 Task: Select transit view around selected location Hilton Head Island, South Carolina, United States and check out the nearest train station
Action: Mouse moved to (530, 708)
Screenshot: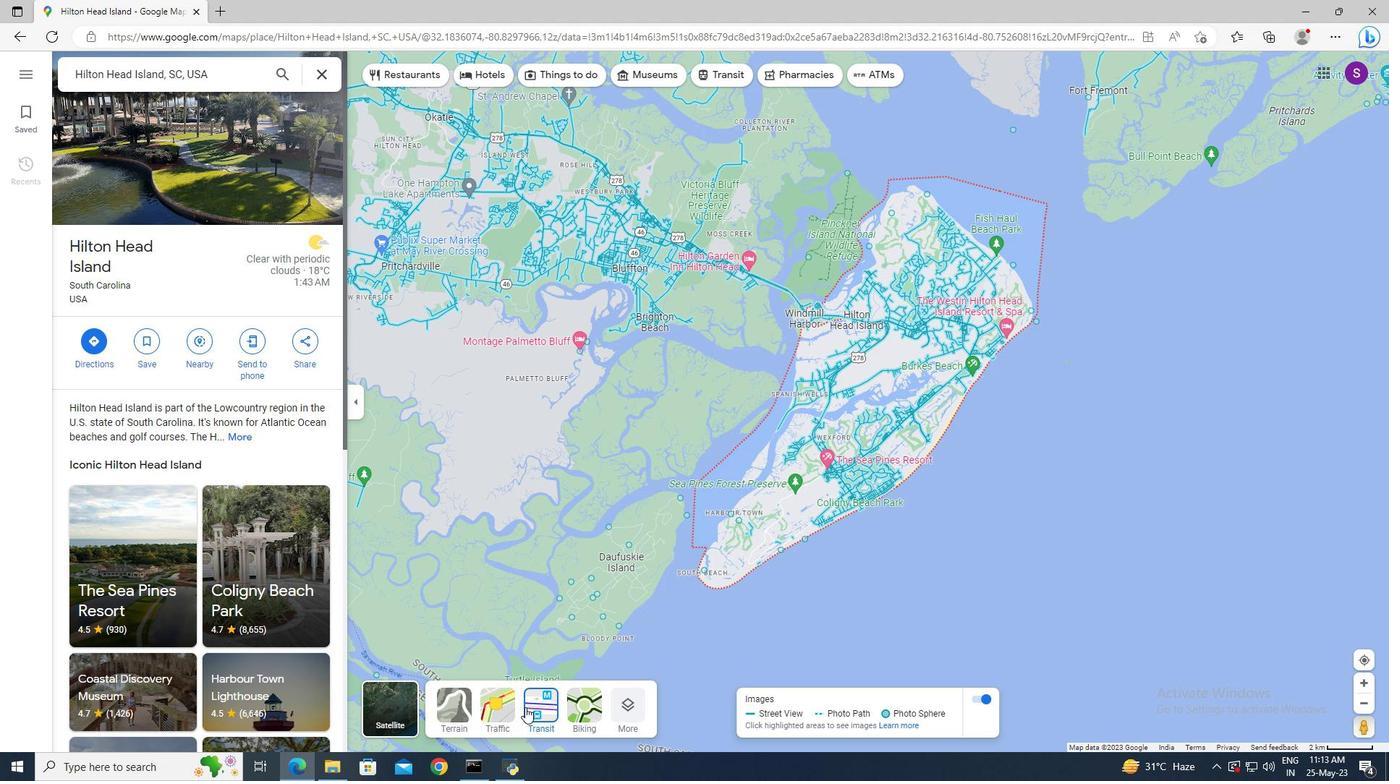 
Action: Mouse pressed left at (530, 708)
Screenshot: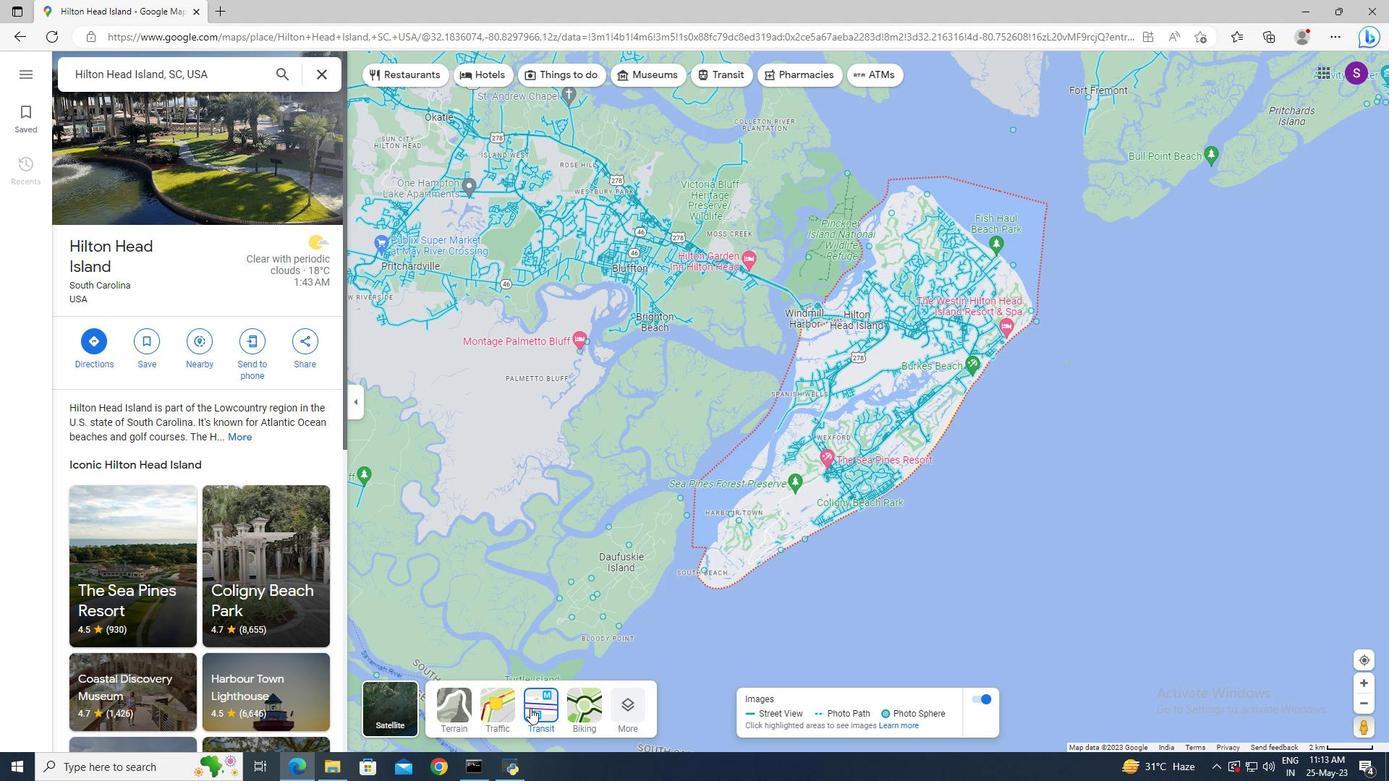 
Action: Mouse moved to (718, 82)
Screenshot: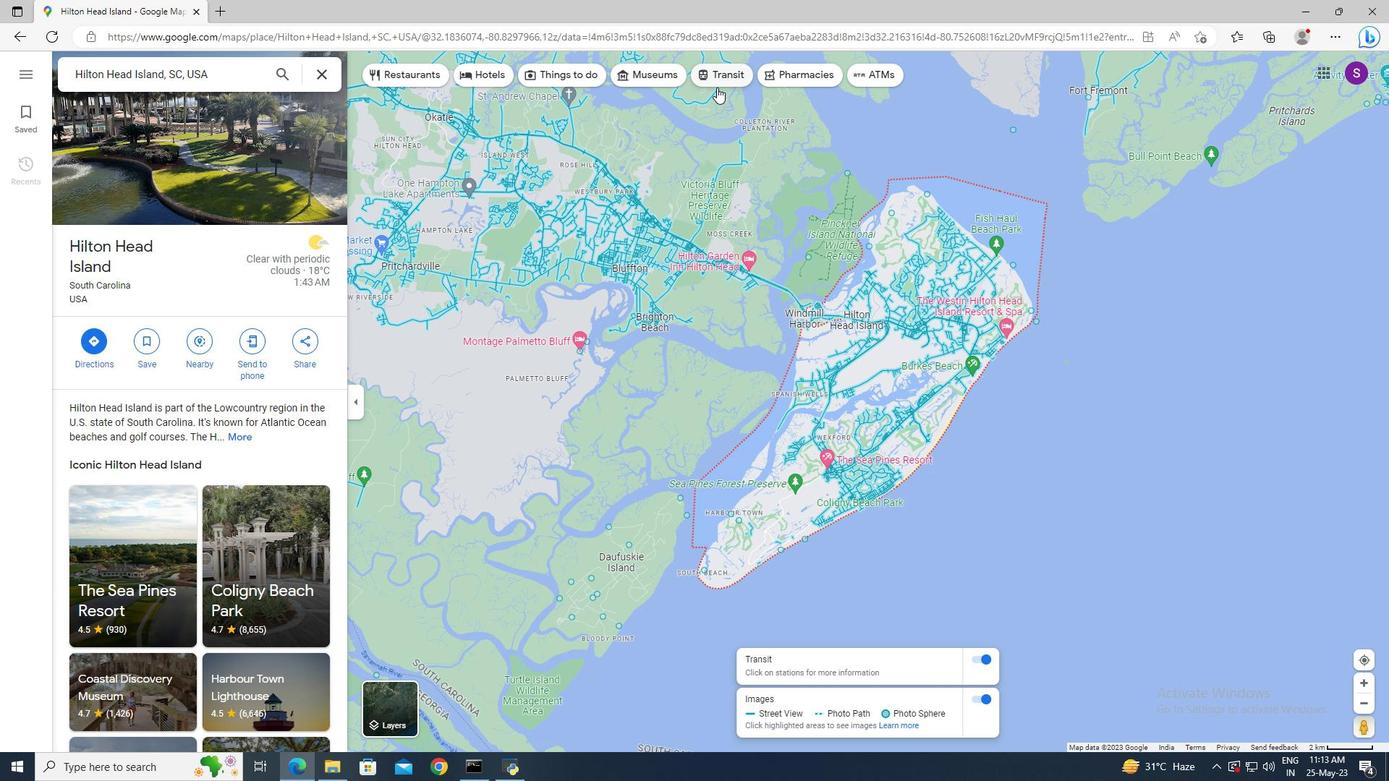 
Action: Mouse pressed left at (718, 82)
Screenshot: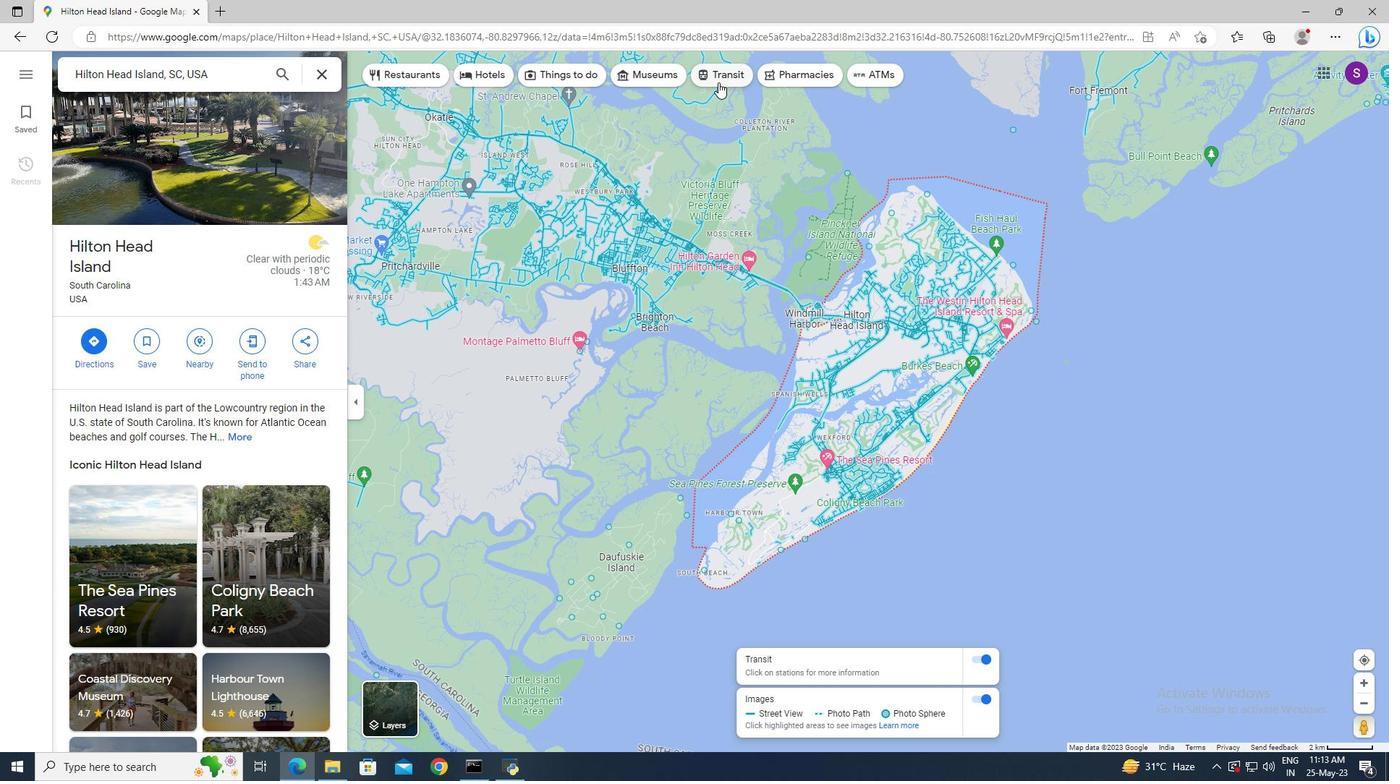 
Action: Mouse moved to (640, 204)
Screenshot: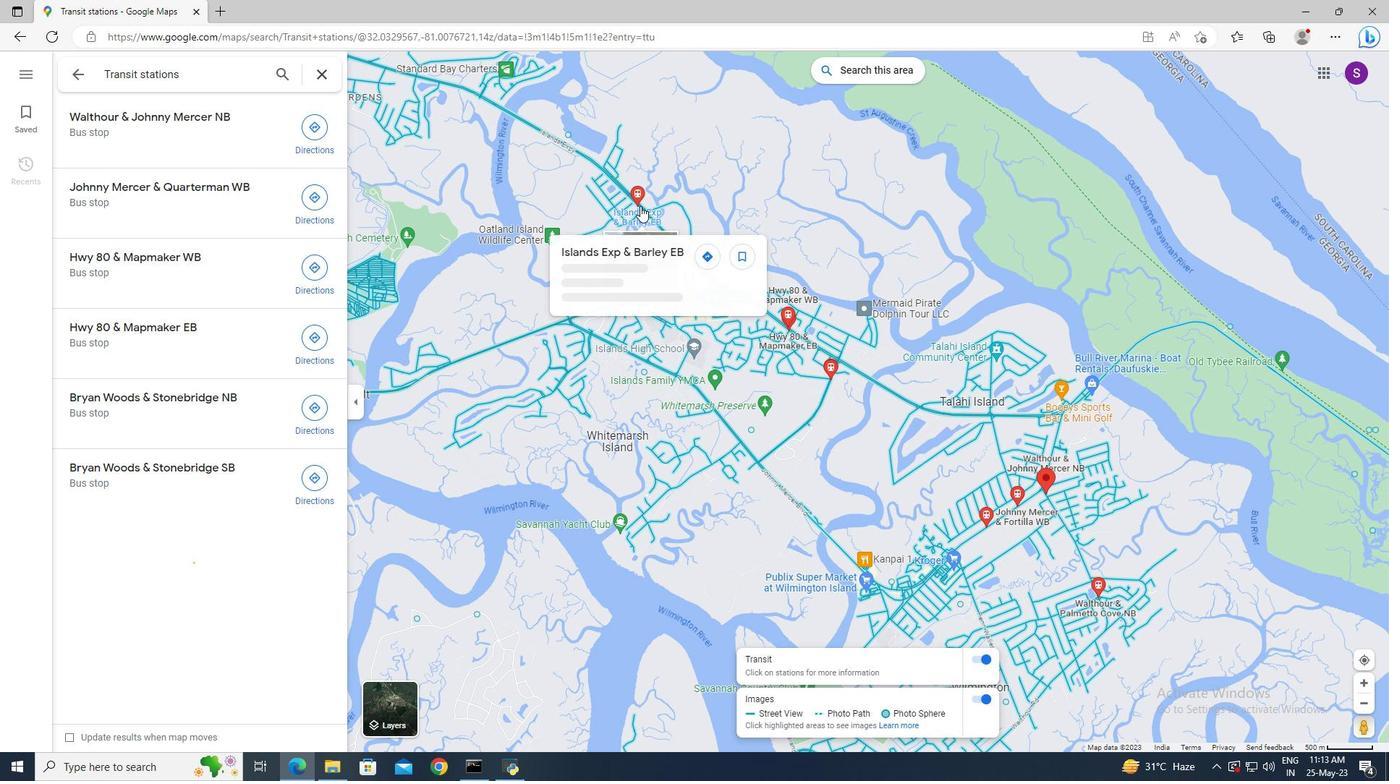 
Action: Mouse pressed left at (640, 204)
Screenshot: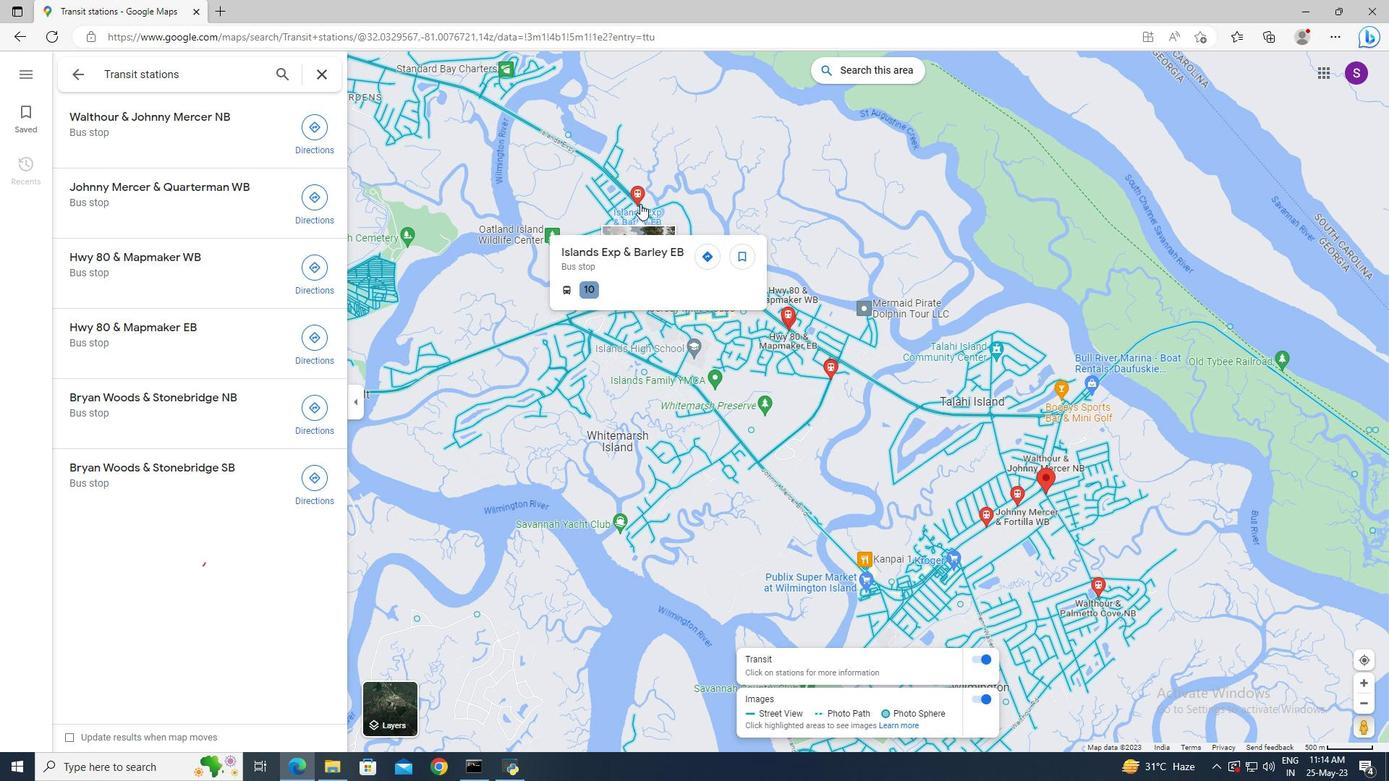 
Action: Mouse moved to (628, 118)
Screenshot: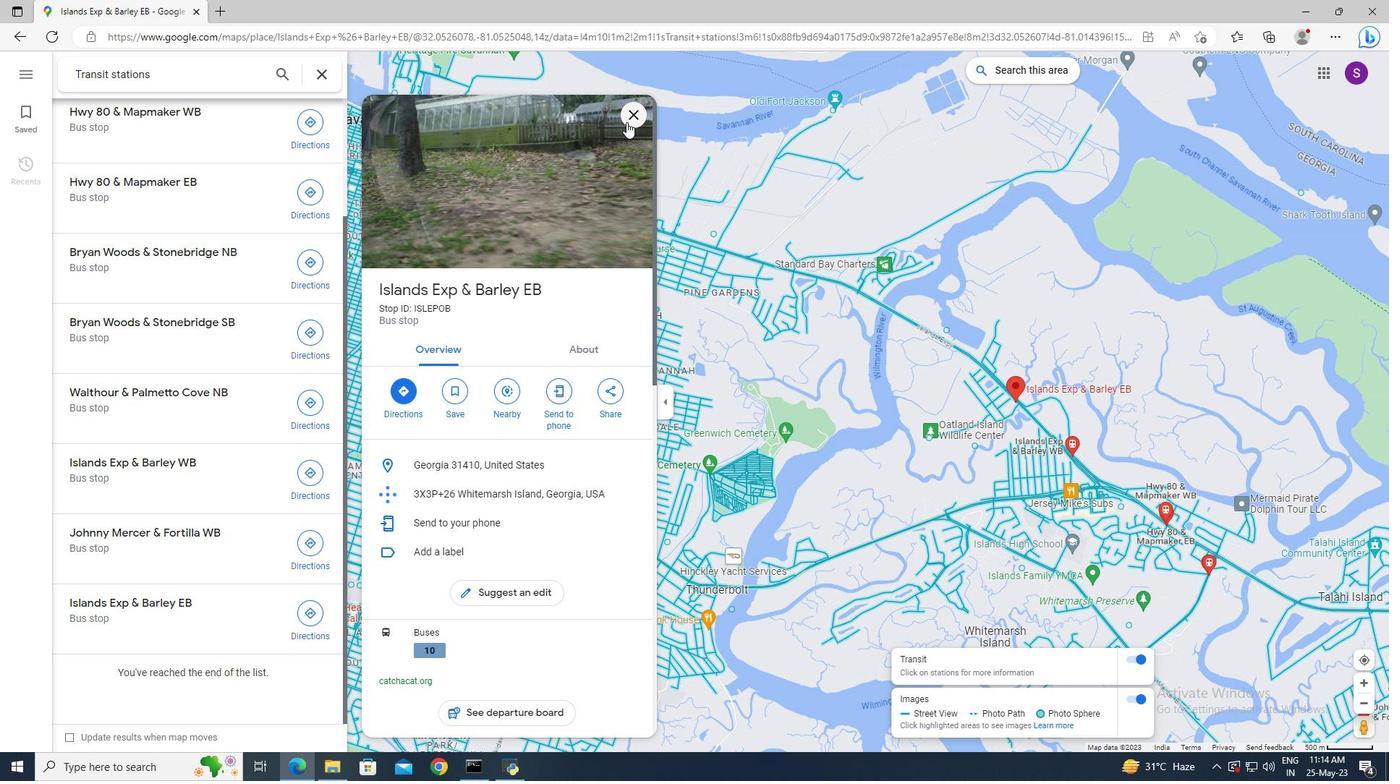 
Action: Mouse pressed left at (628, 118)
Screenshot: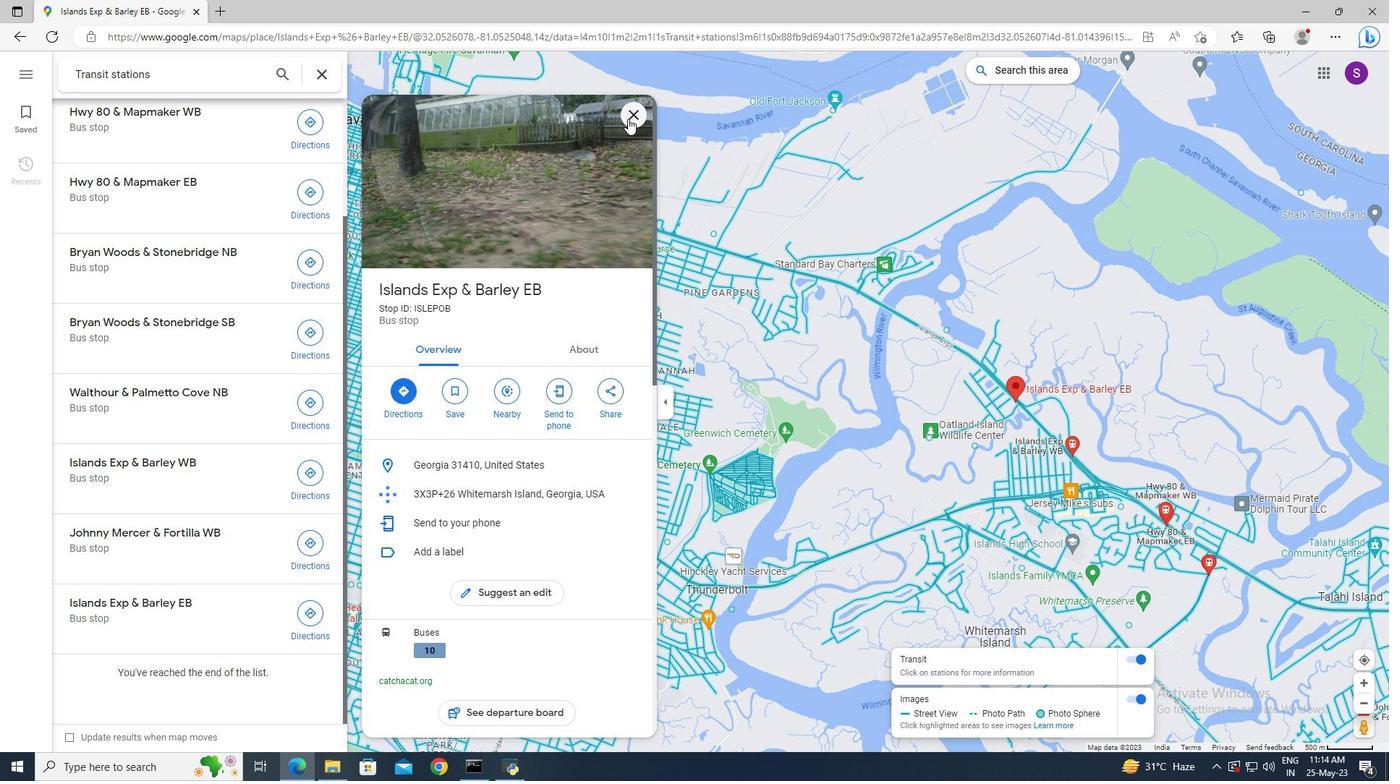 
Action: Mouse moved to (949, 468)
Screenshot: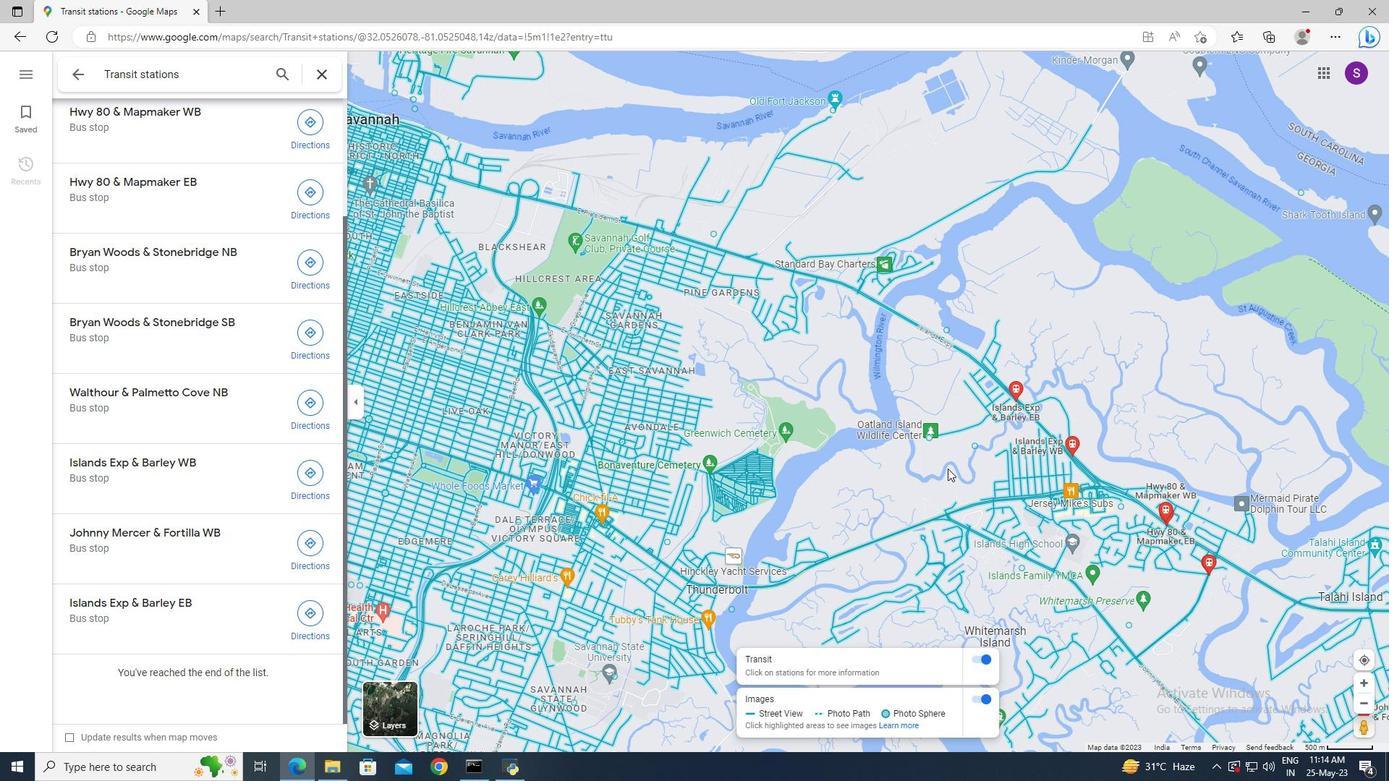
Action: Mouse pressed left at (949, 468)
Screenshot: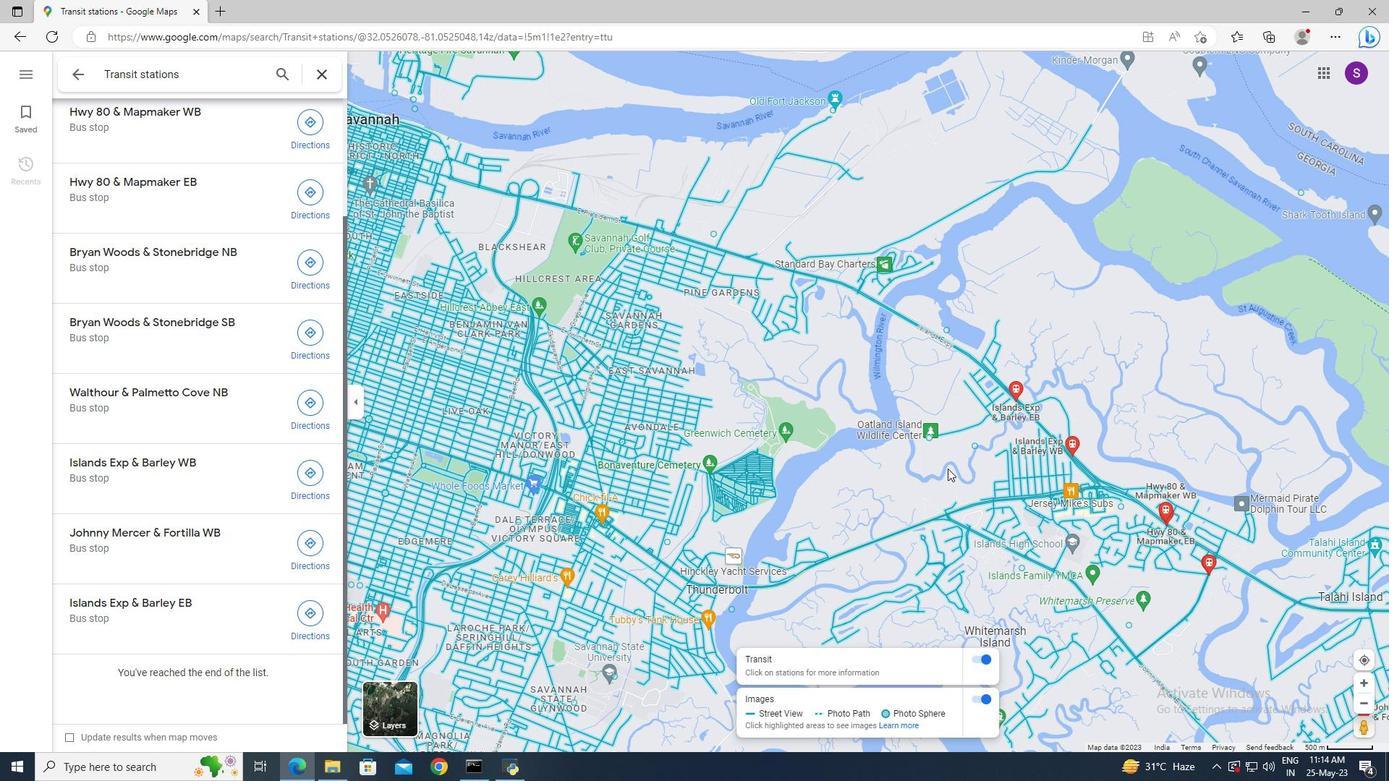 
Action: Mouse moved to (981, 272)
Screenshot: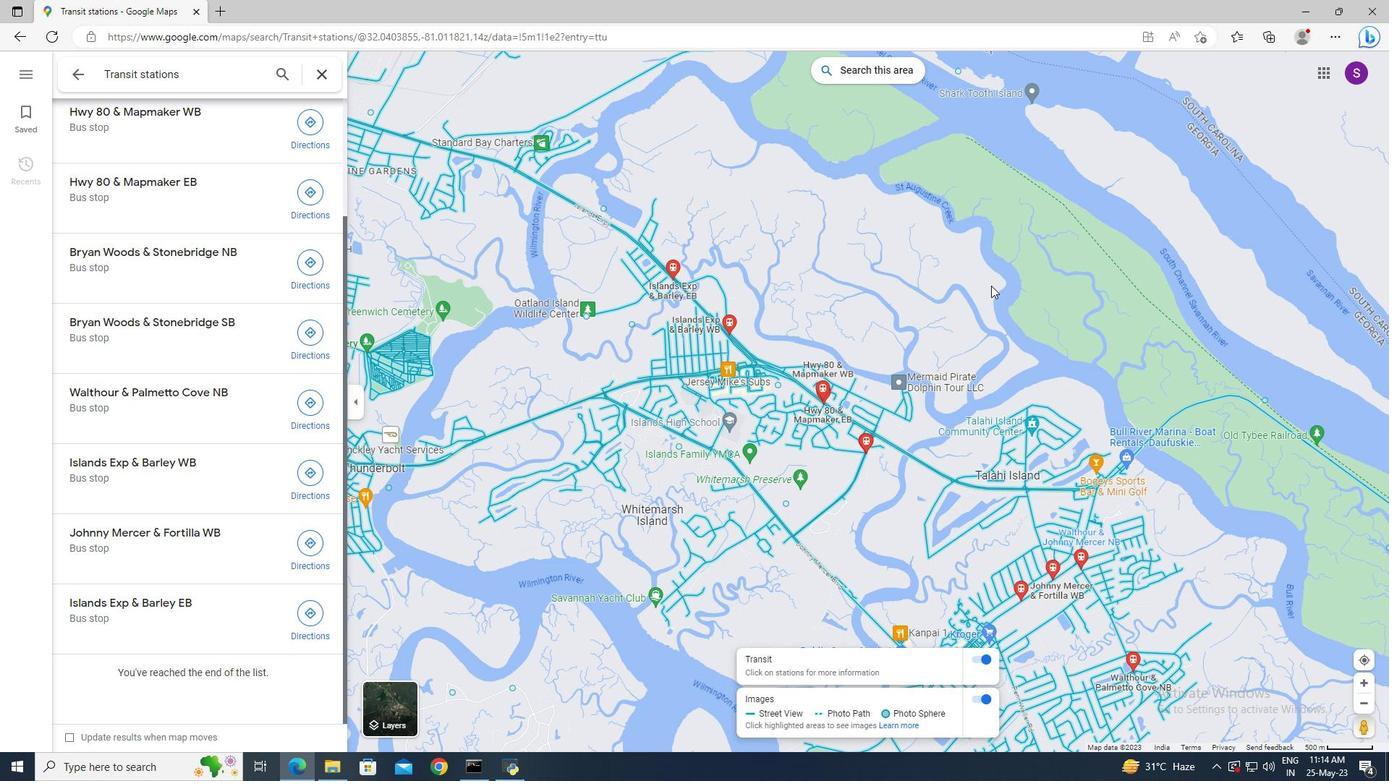 
Action: Mouse pressed left at (981, 272)
Screenshot: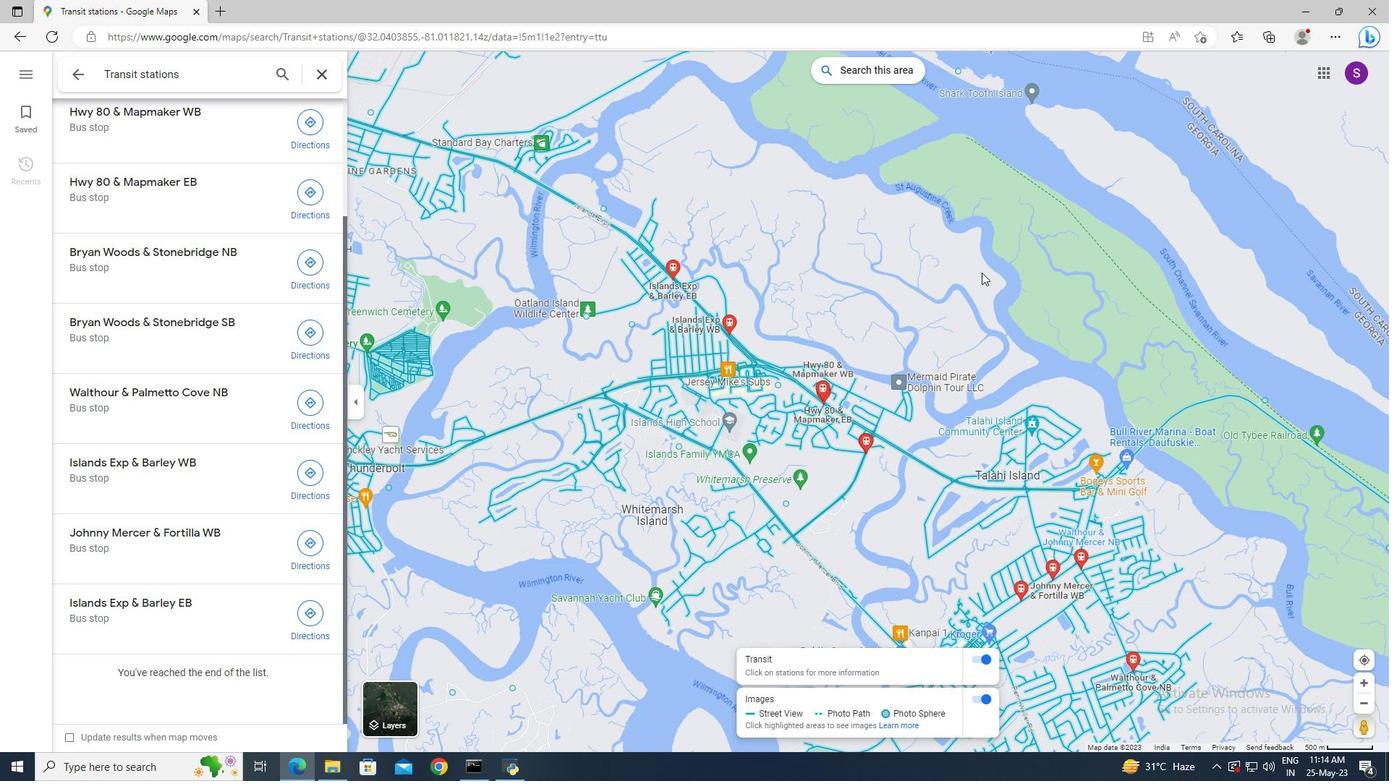 
Action: Mouse moved to (949, 467)
Screenshot: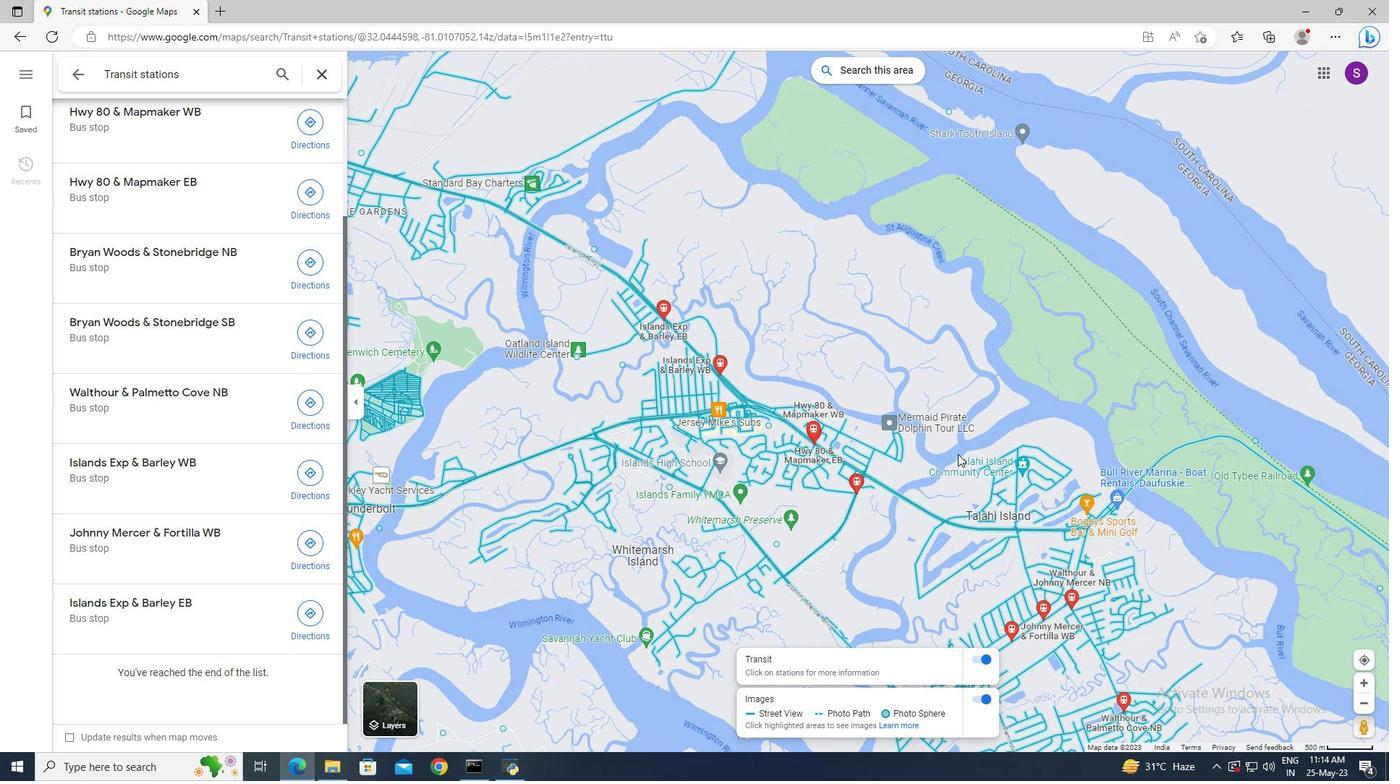 
Action: Mouse scrolled (949, 468) with delta (0, 0)
Screenshot: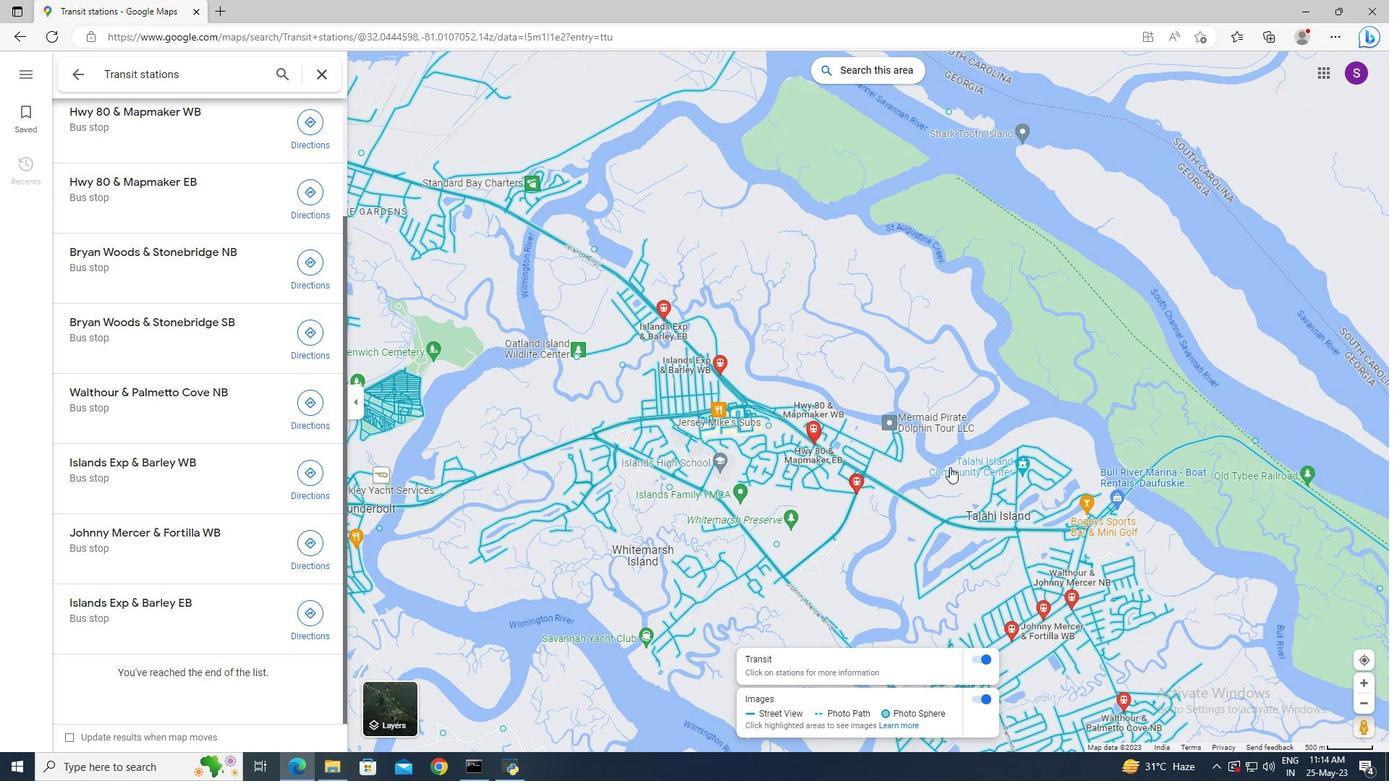 
Action: Mouse moved to (607, 277)
Screenshot: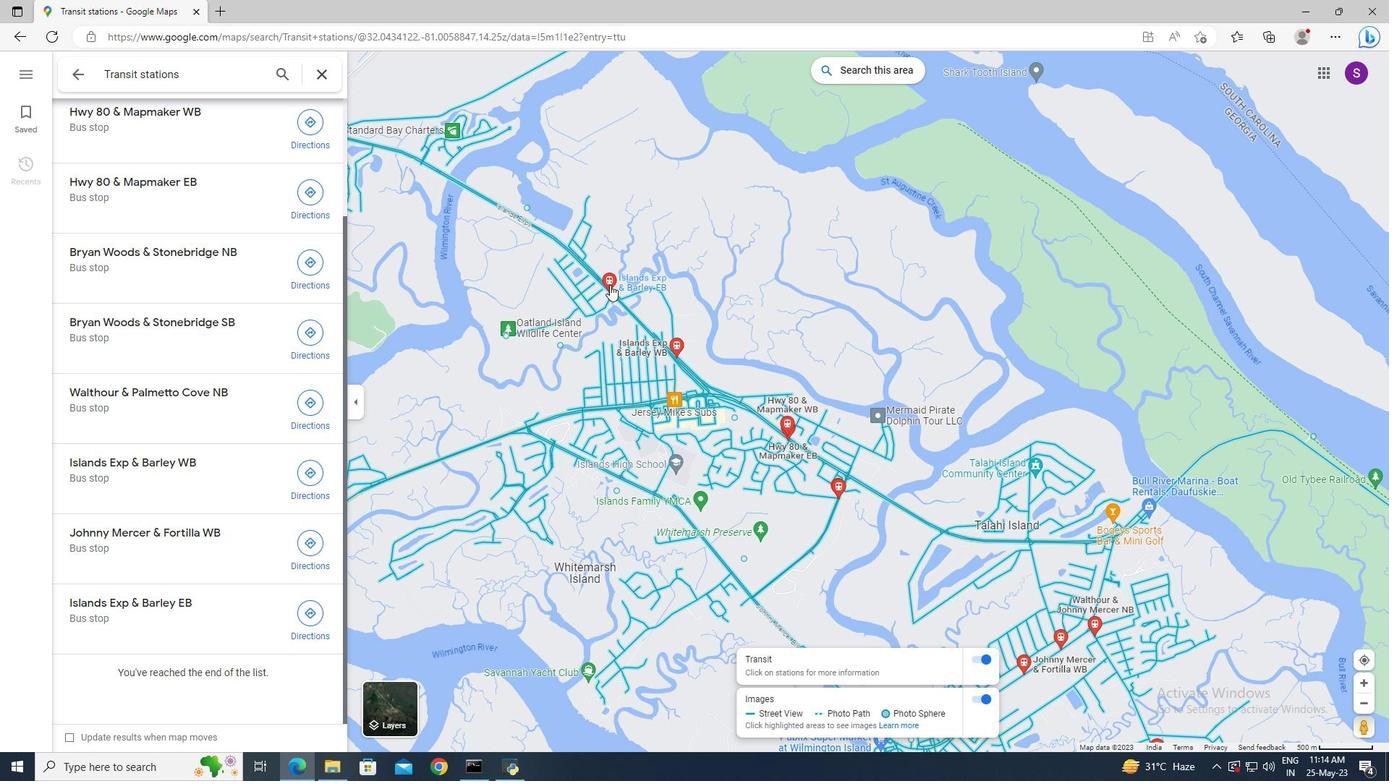 
Action: Mouse pressed left at (607, 277)
Screenshot: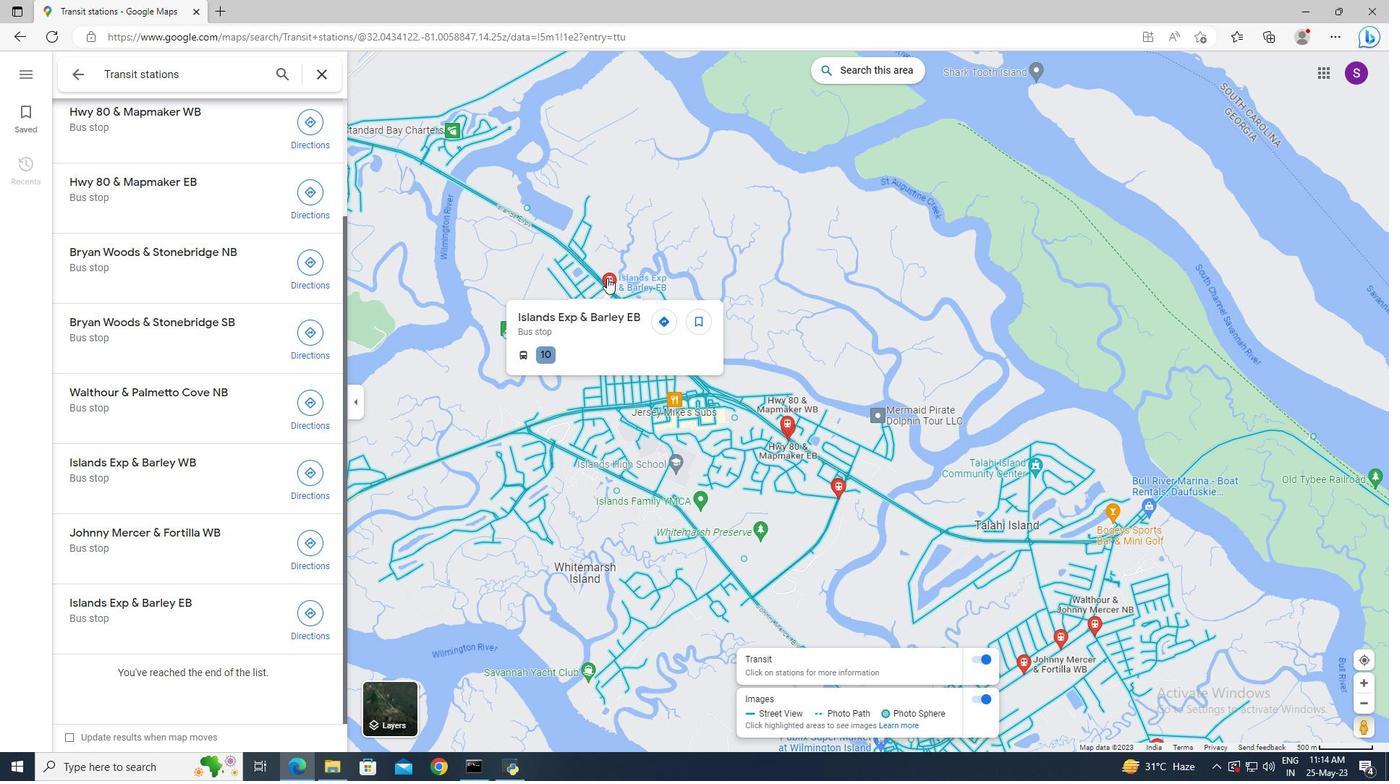 
Action: Mouse moved to (573, 341)
Screenshot: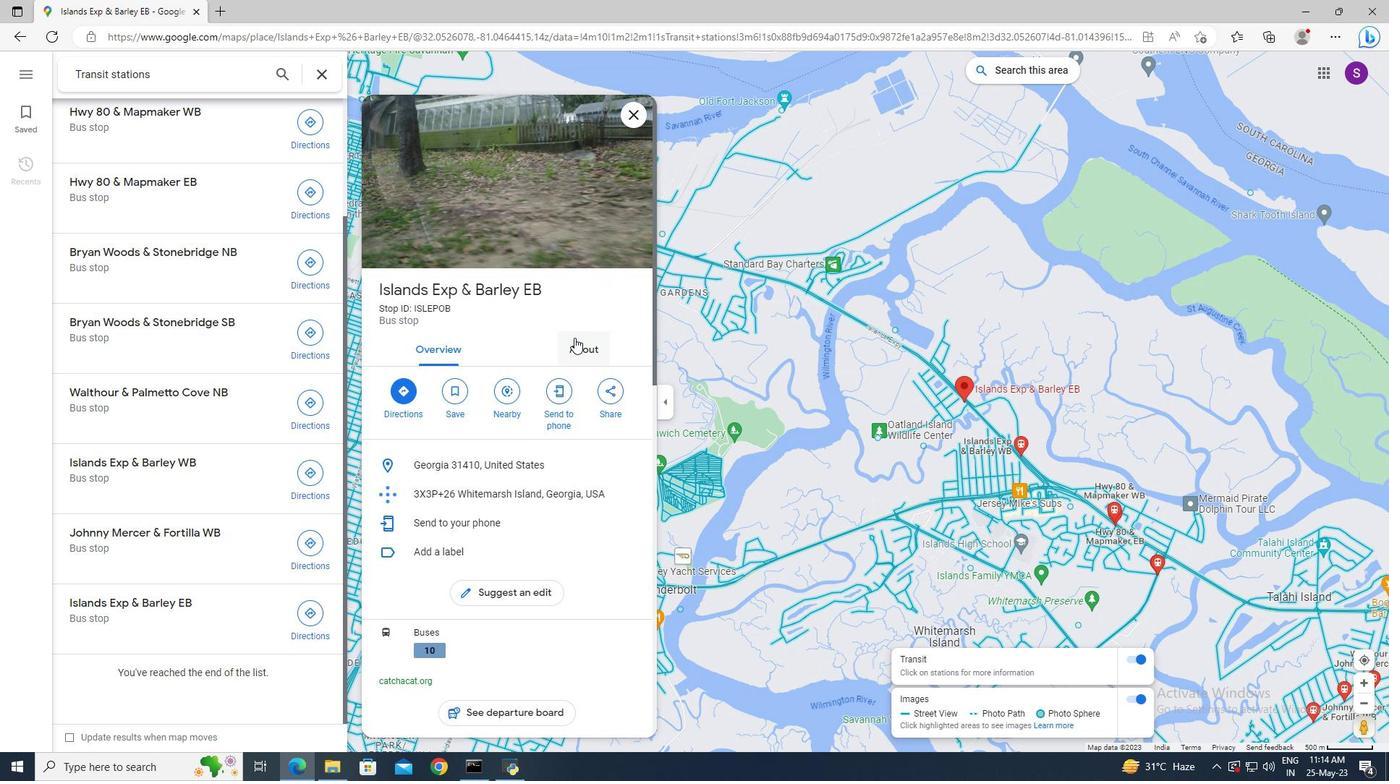 
Action: Mouse pressed left at (573, 341)
Screenshot: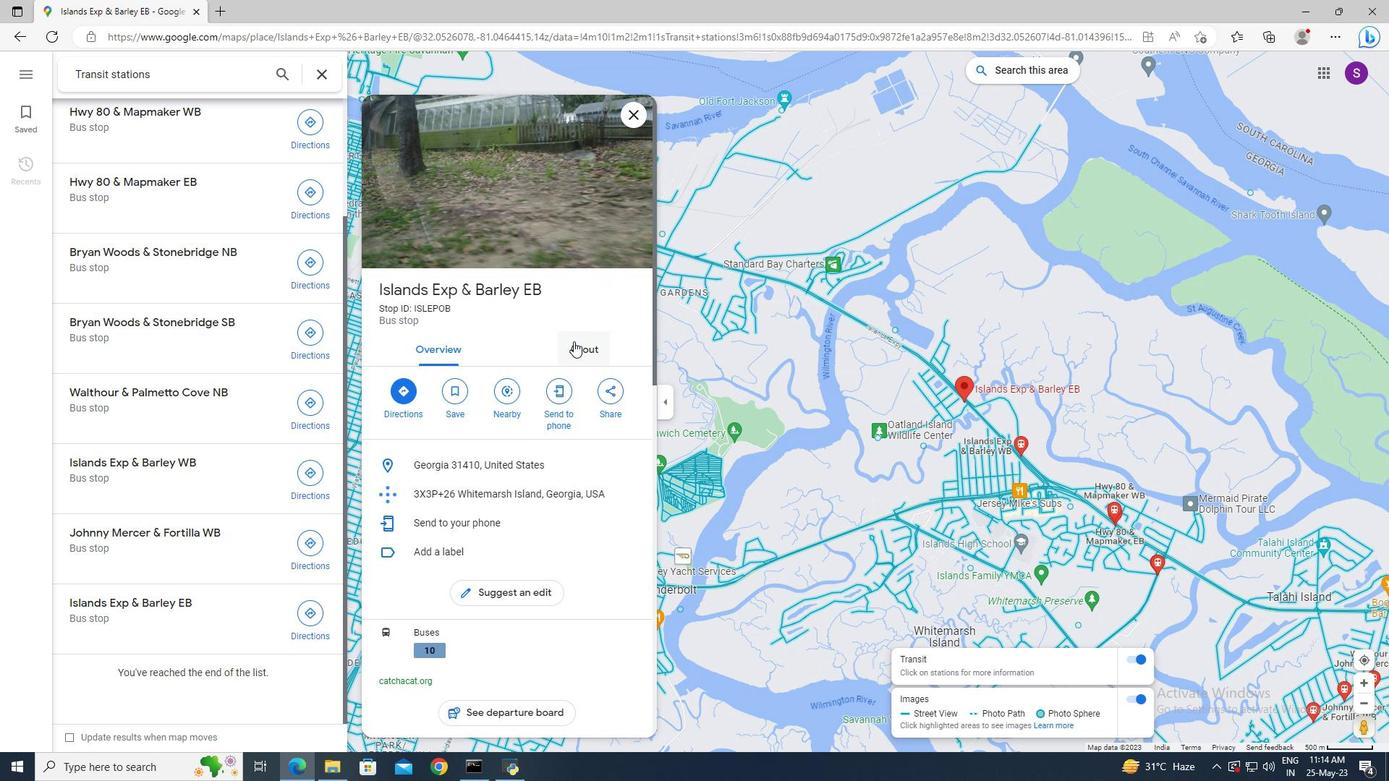 
Action: Mouse moved to (460, 162)
Screenshot: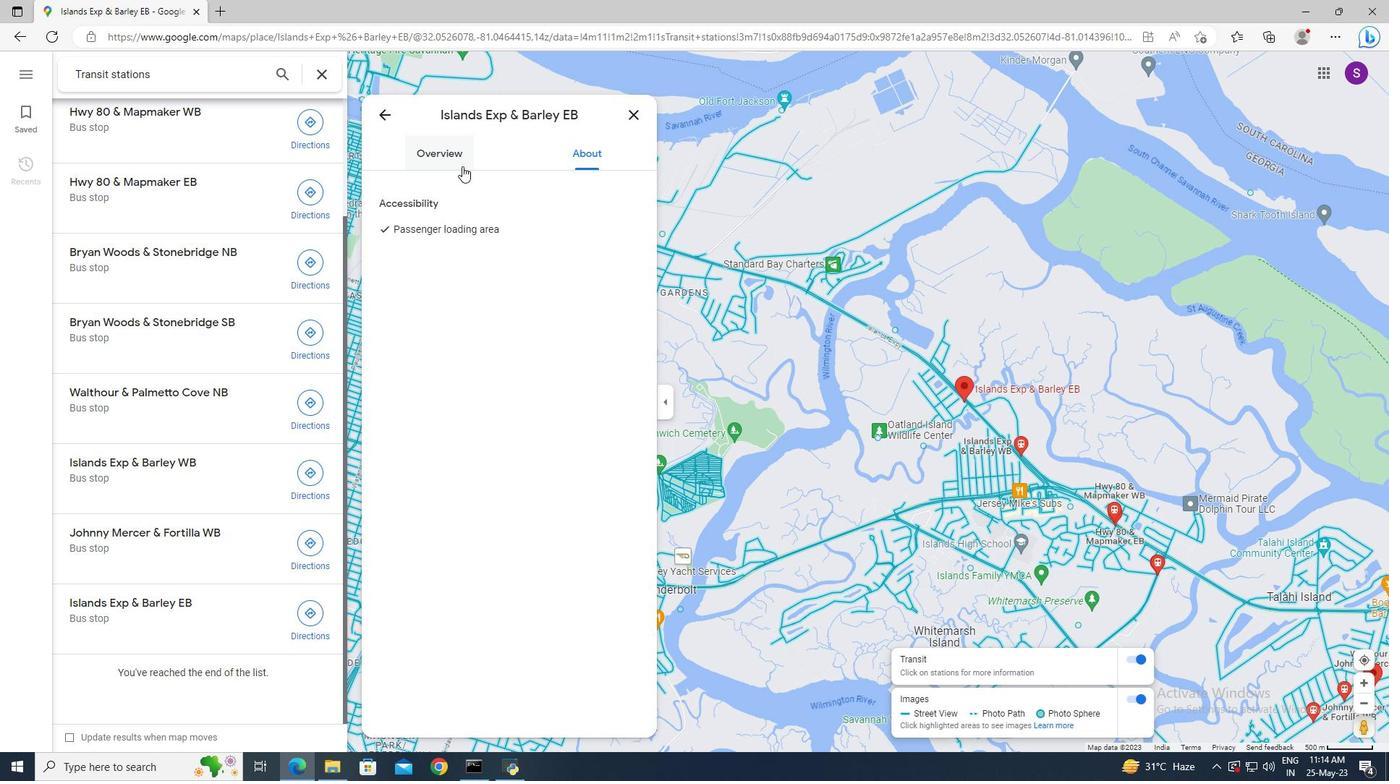 
Action: Mouse pressed left at (460, 162)
Screenshot: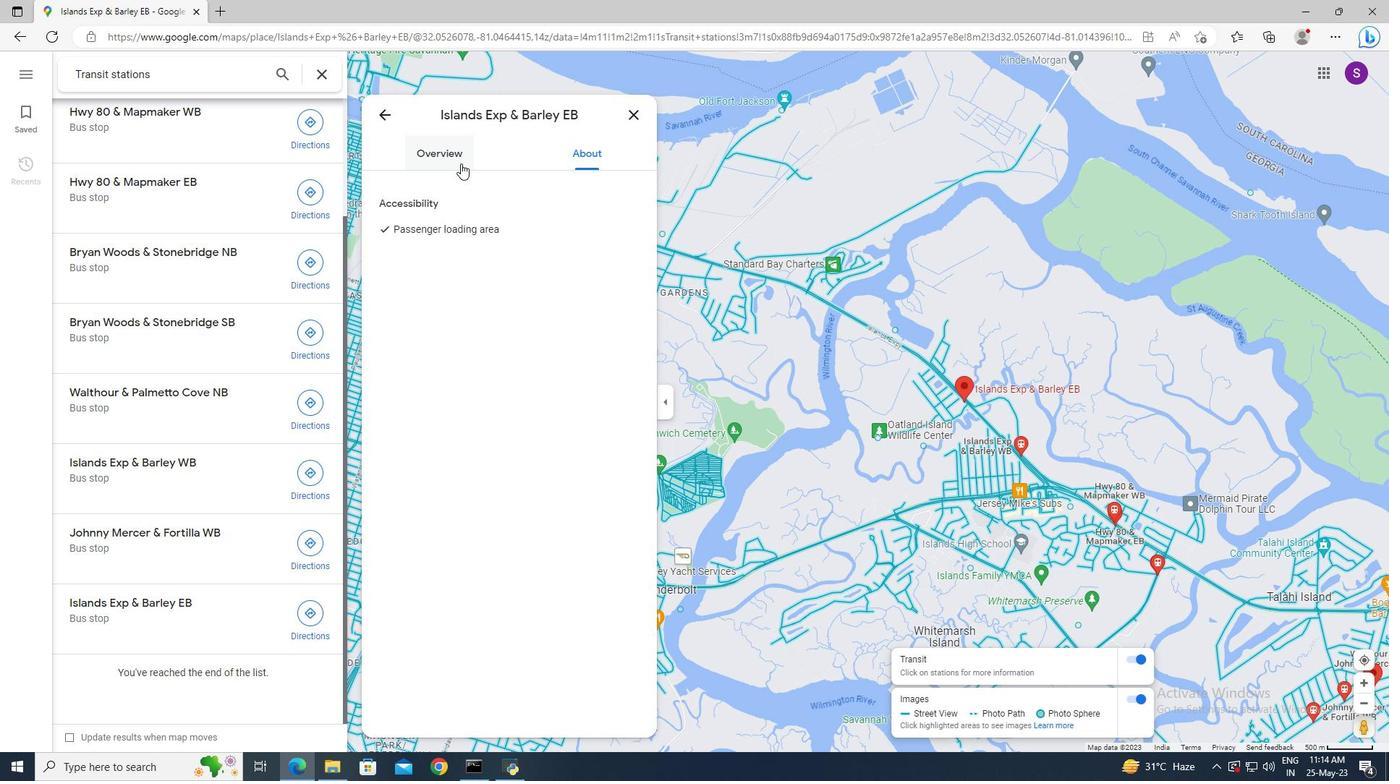 
Action: Mouse moved to (462, 187)
Screenshot: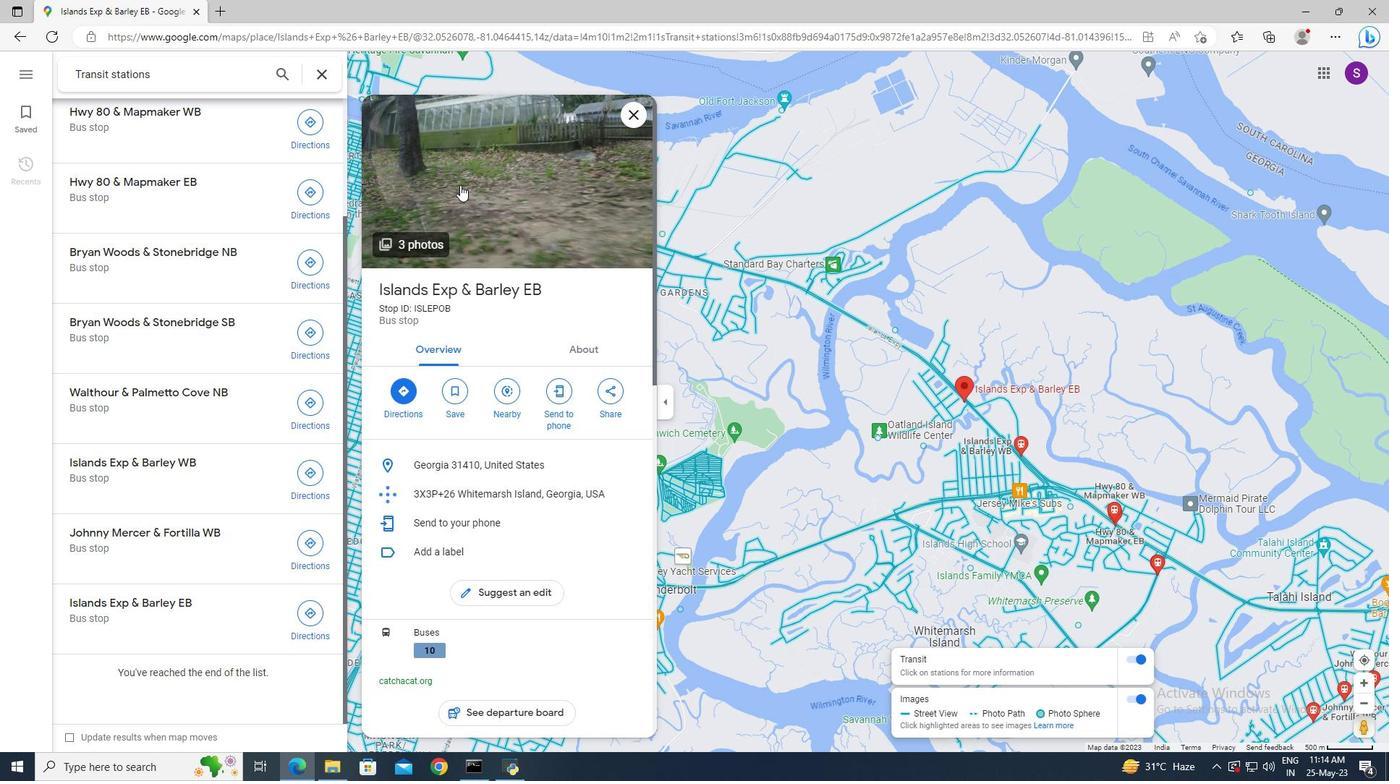 
Action: Mouse pressed left at (462, 187)
Screenshot: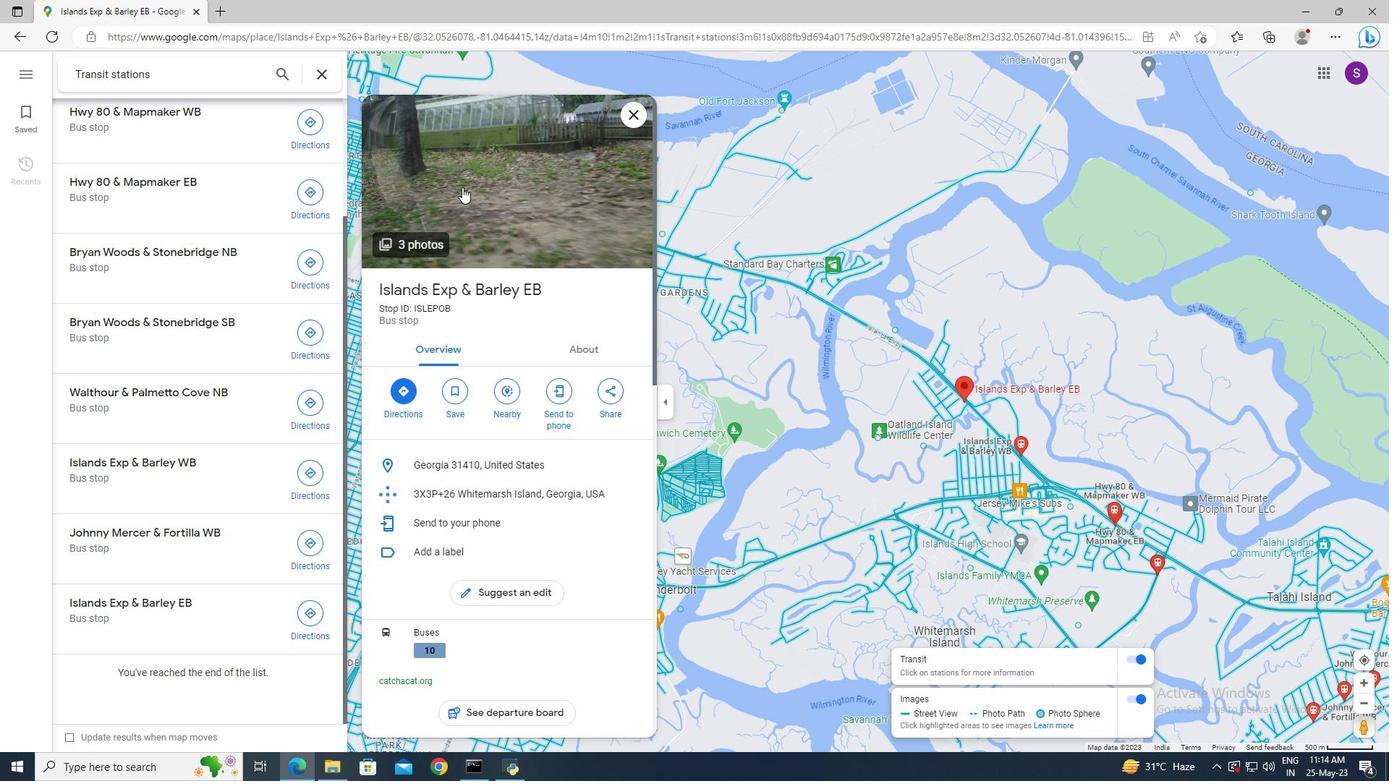 
Action: Mouse moved to (880, 647)
Screenshot: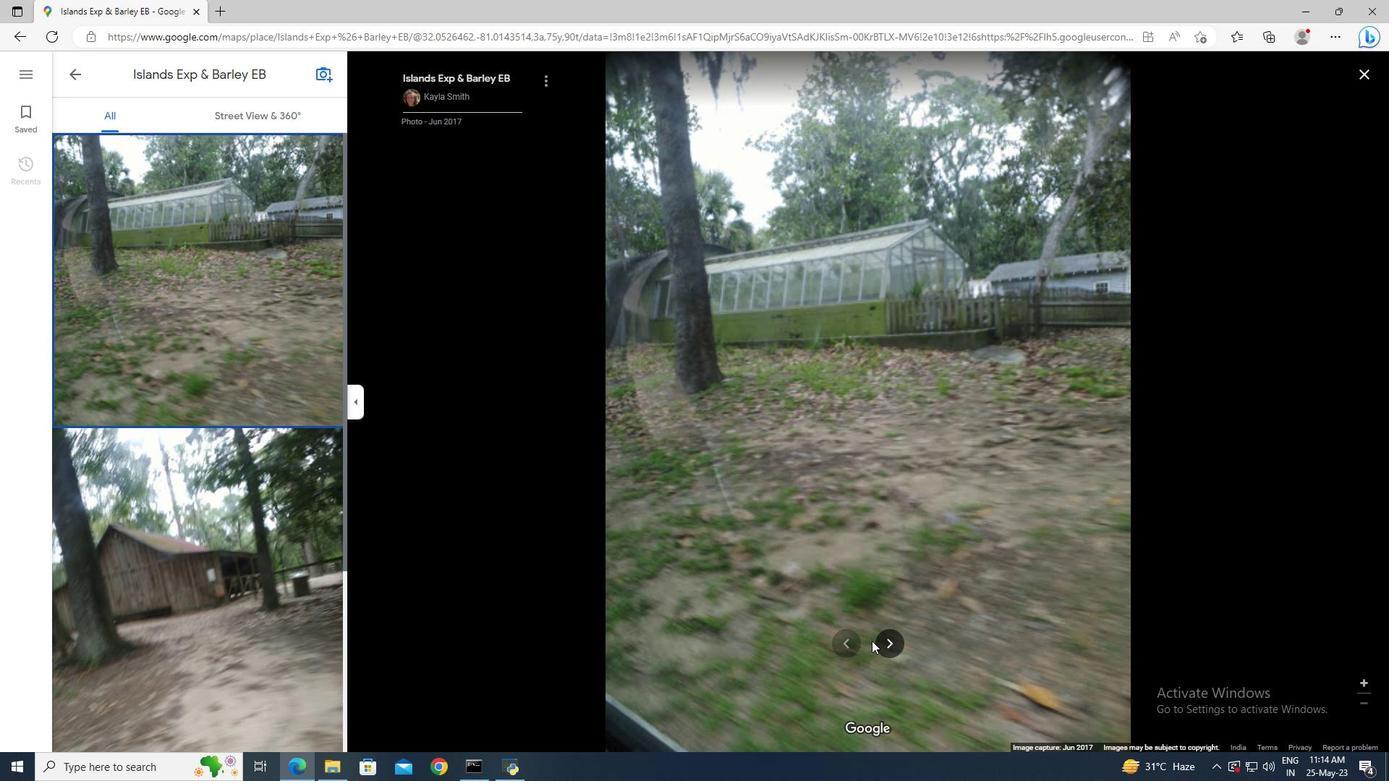 
Action: Mouse pressed left at (880, 647)
Screenshot: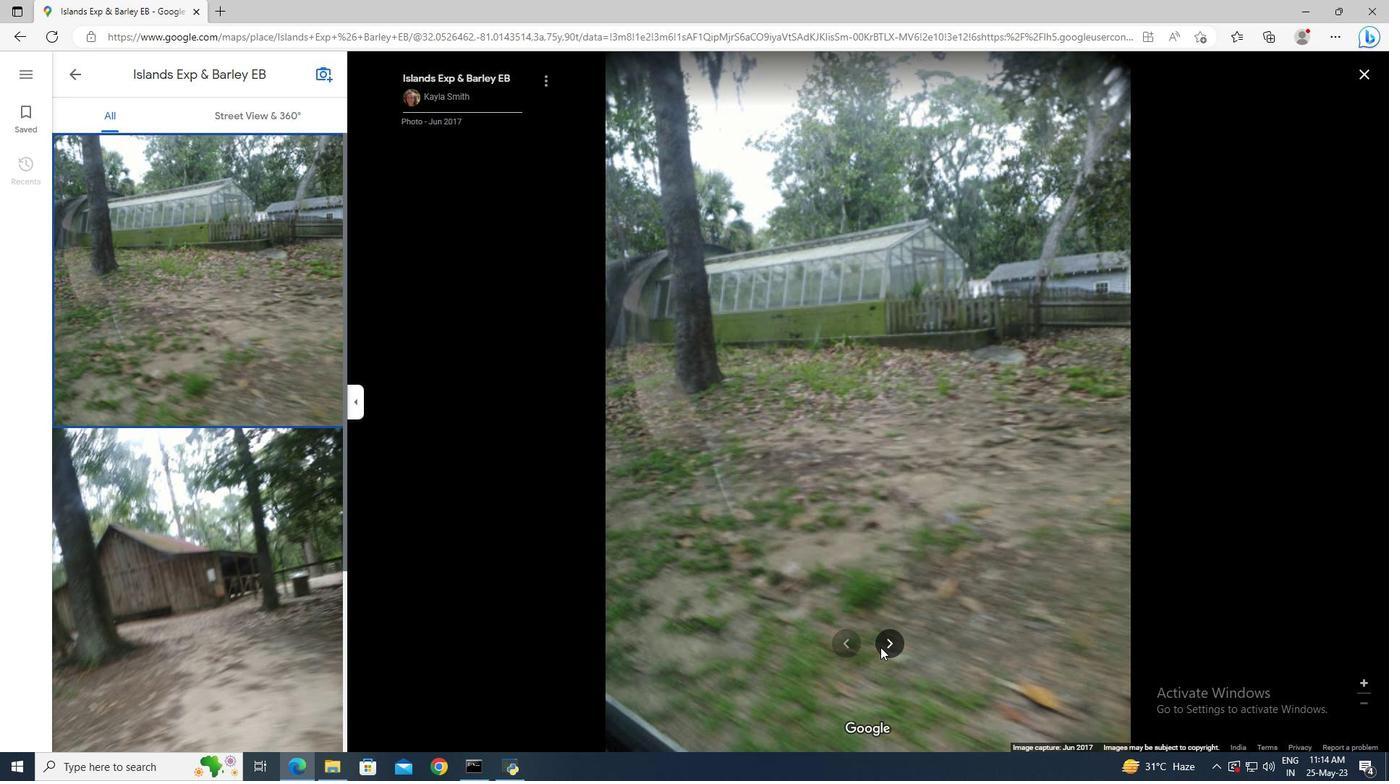 
Action: Mouse pressed left at (880, 647)
Screenshot: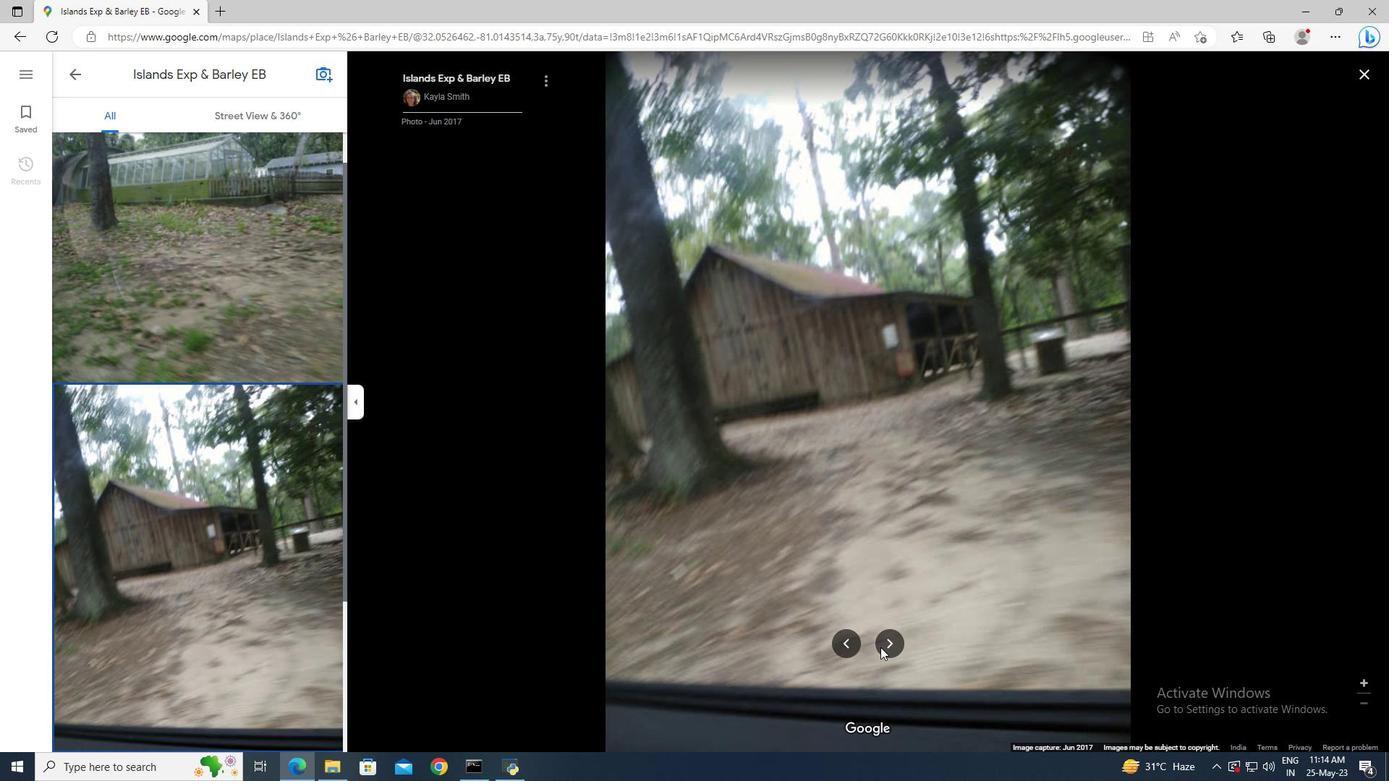 
Action: Mouse moved to (1357, 73)
Screenshot: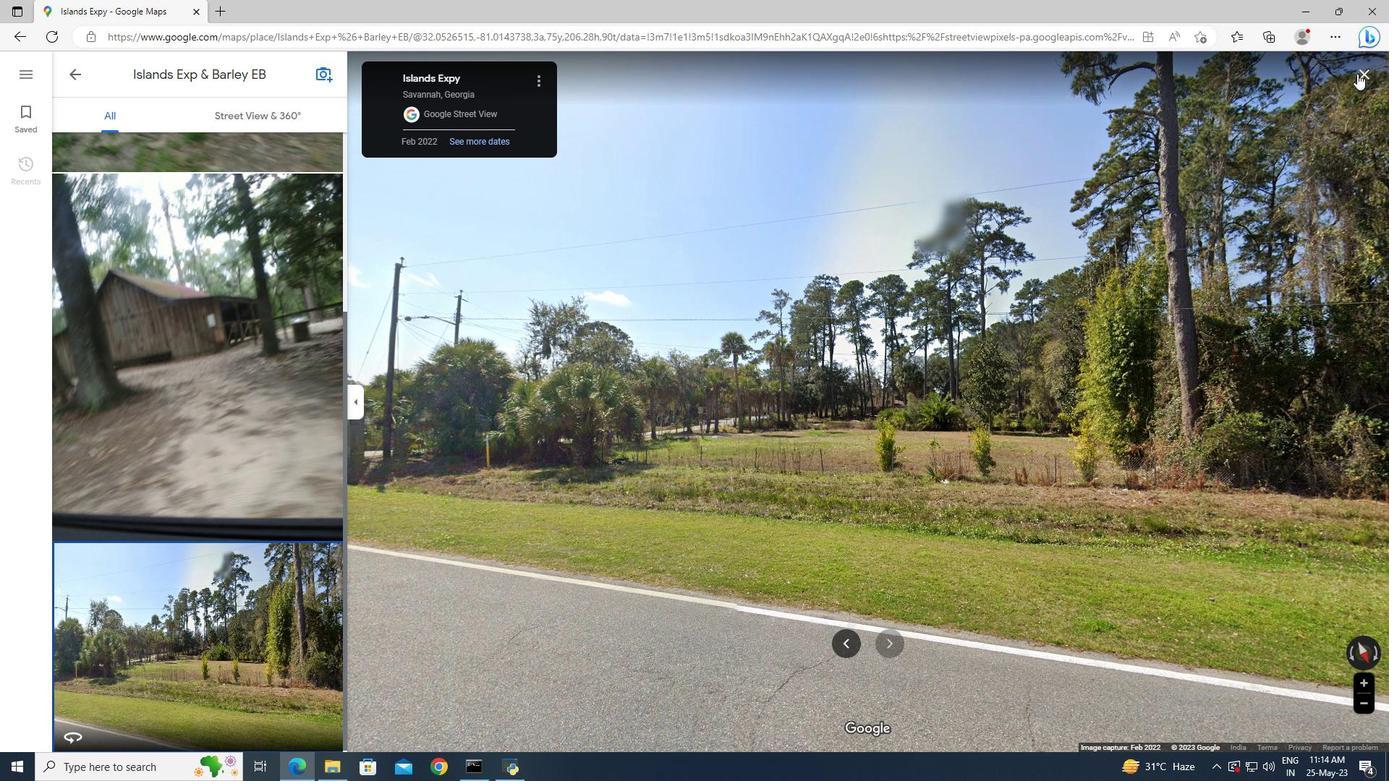 
Action: Mouse pressed left at (1357, 73)
Screenshot: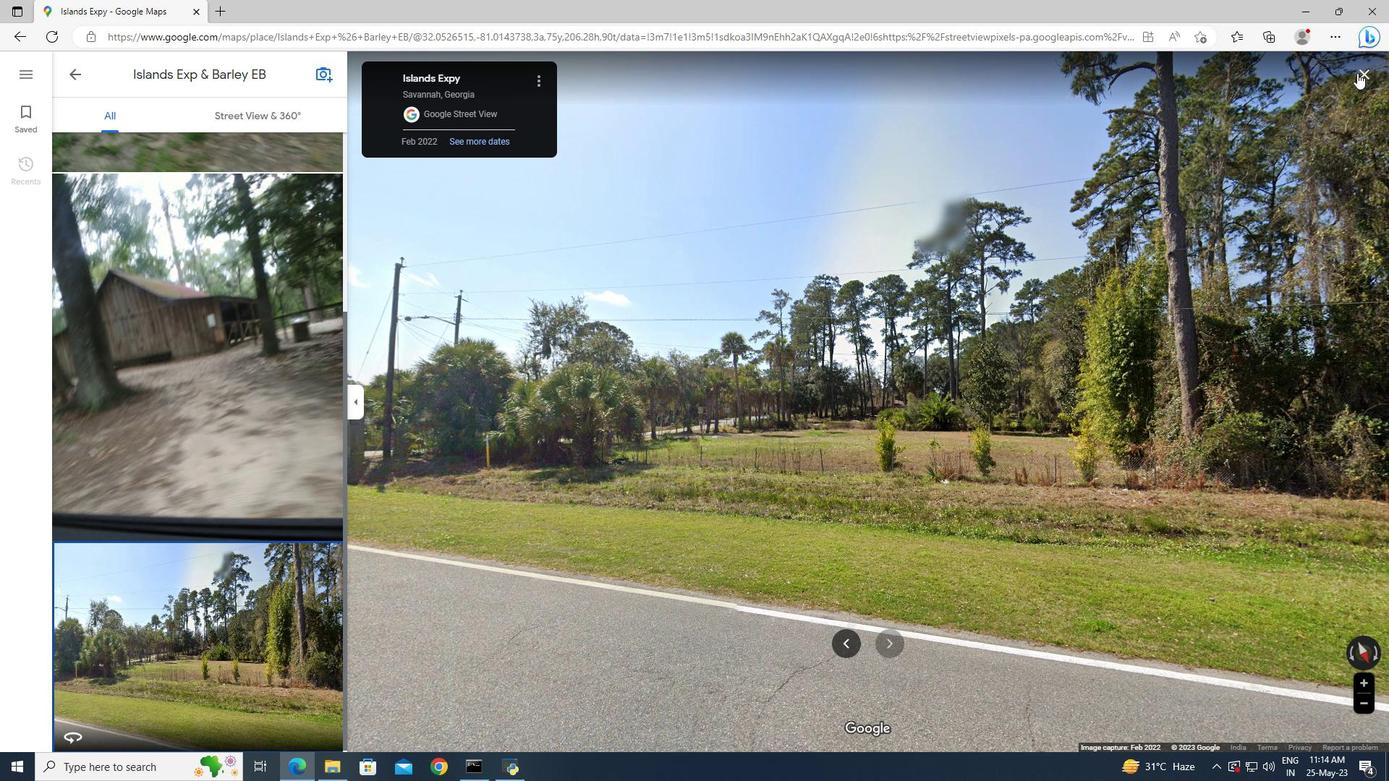 
Action: Mouse moved to (329, 71)
Screenshot: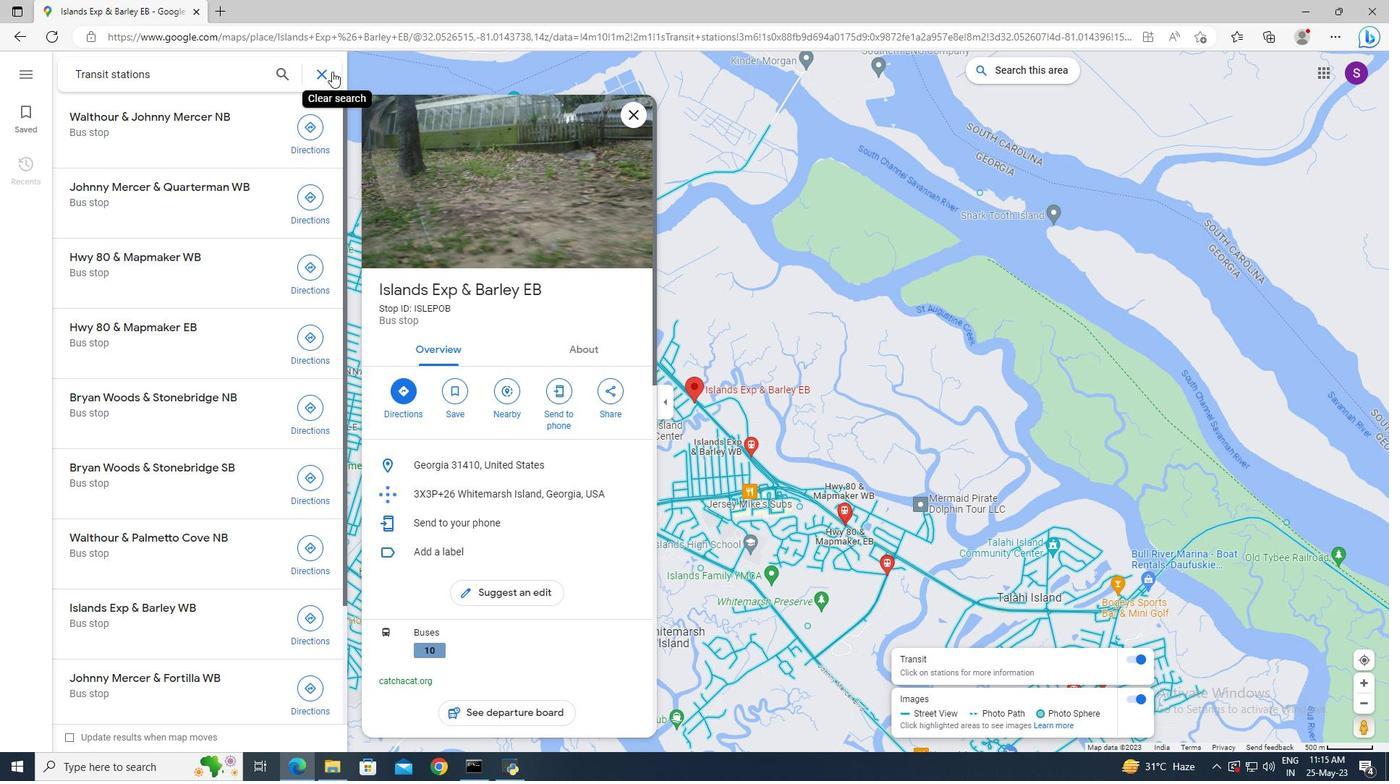 
Action: Mouse pressed left at (329, 71)
Screenshot: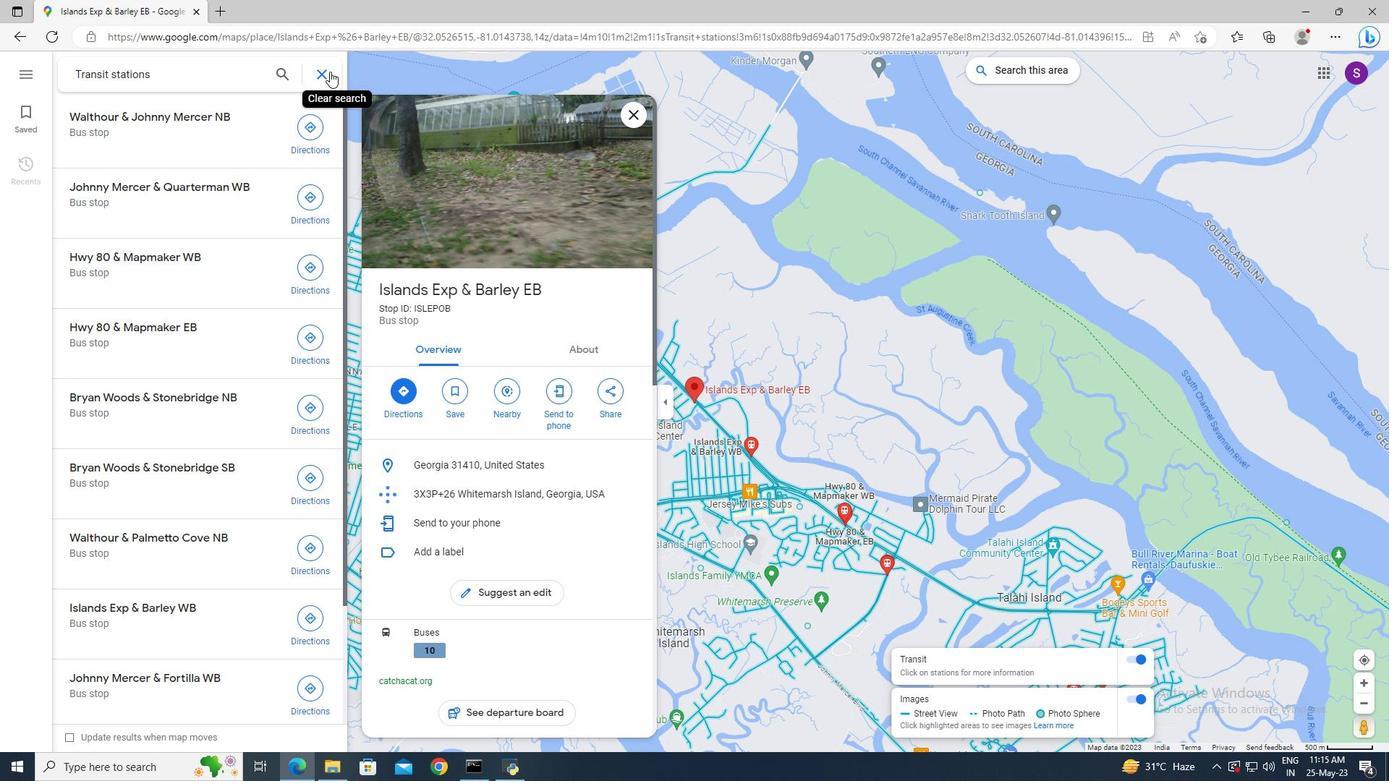 
